 Task: Create a sub task Design and Implement Solution for the task  Implement backup and restore functionality for better data management in the project Transpire , assign it to team member softage.7@softage.net and update the status of the sub task to  At Risk , set the priority of the sub task to Medium.
Action: Mouse moved to (57, 373)
Screenshot: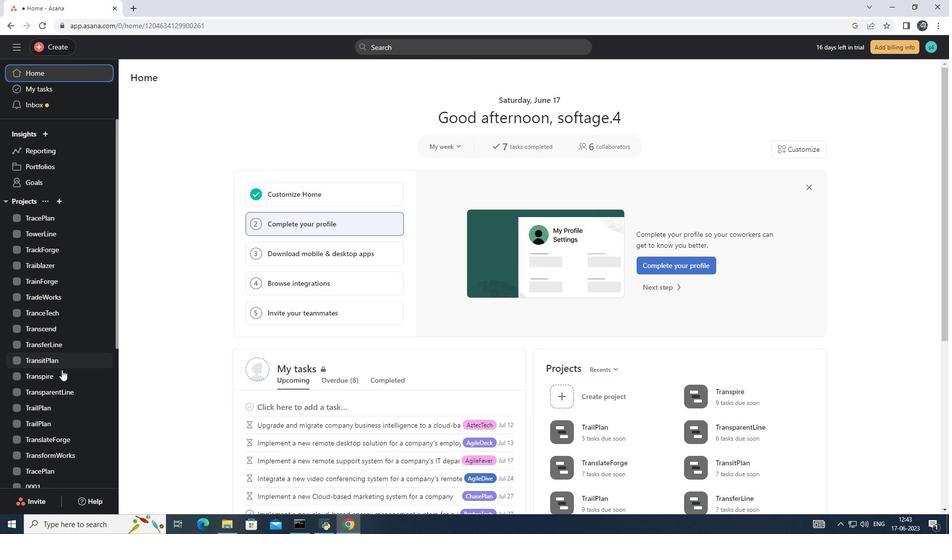 
Action: Mouse pressed left at (57, 373)
Screenshot: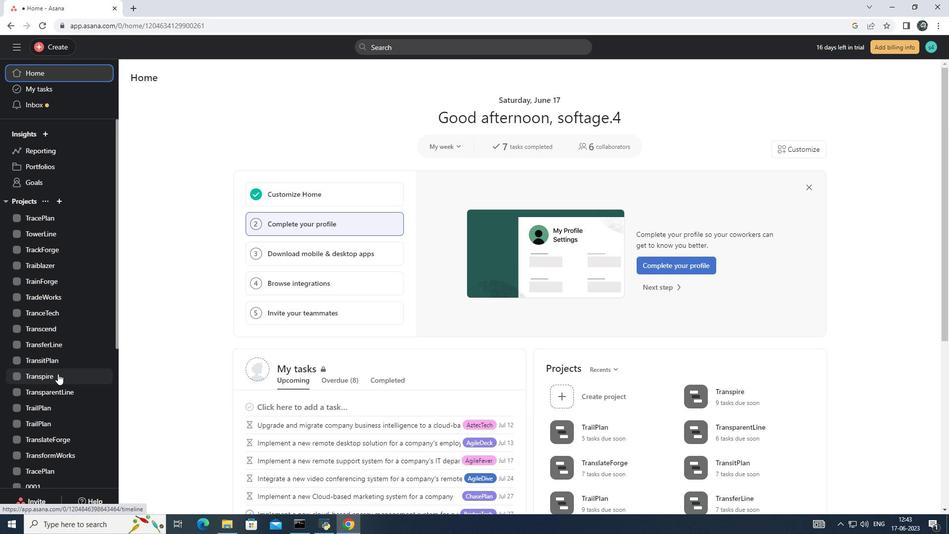 
Action: Mouse moved to (389, 234)
Screenshot: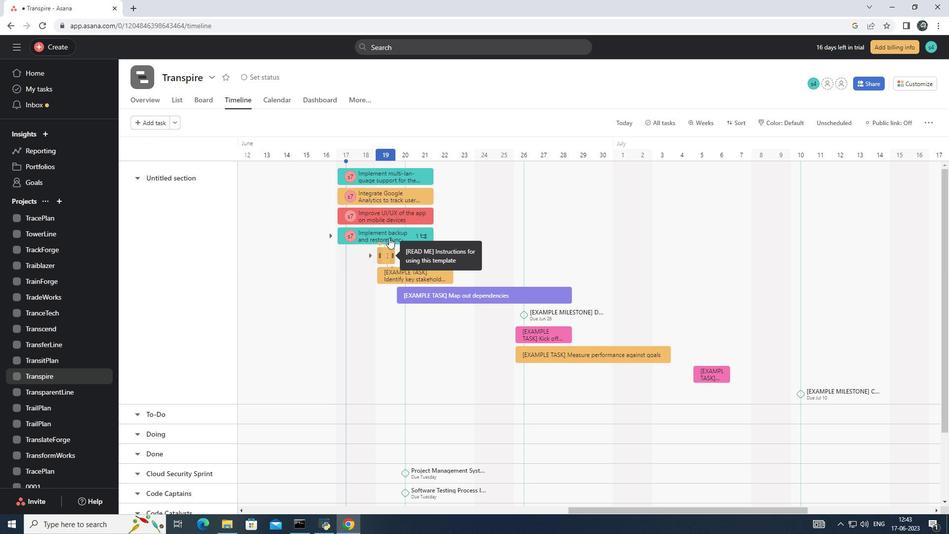 
Action: Mouse pressed left at (389, 234)
Screenshot: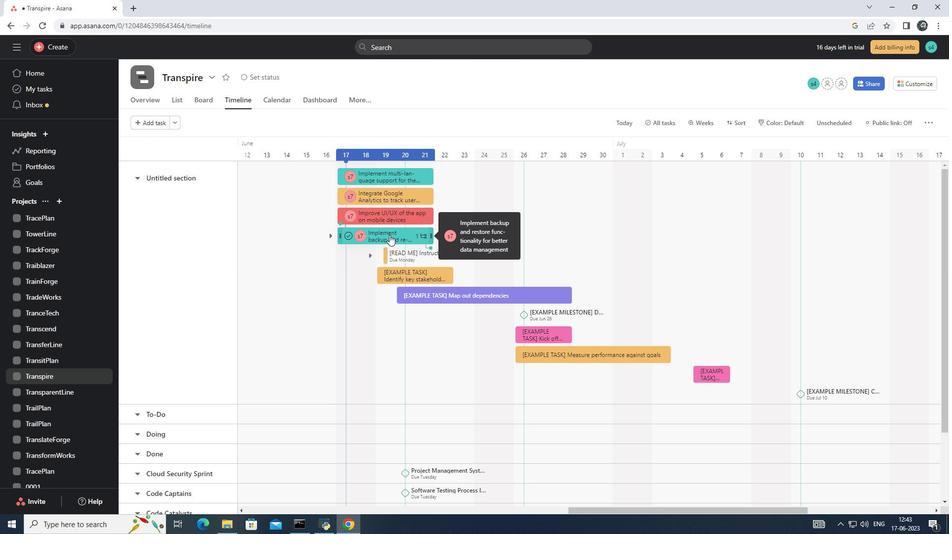 
Action: Mouse moved to (689, 318)
Screenshot: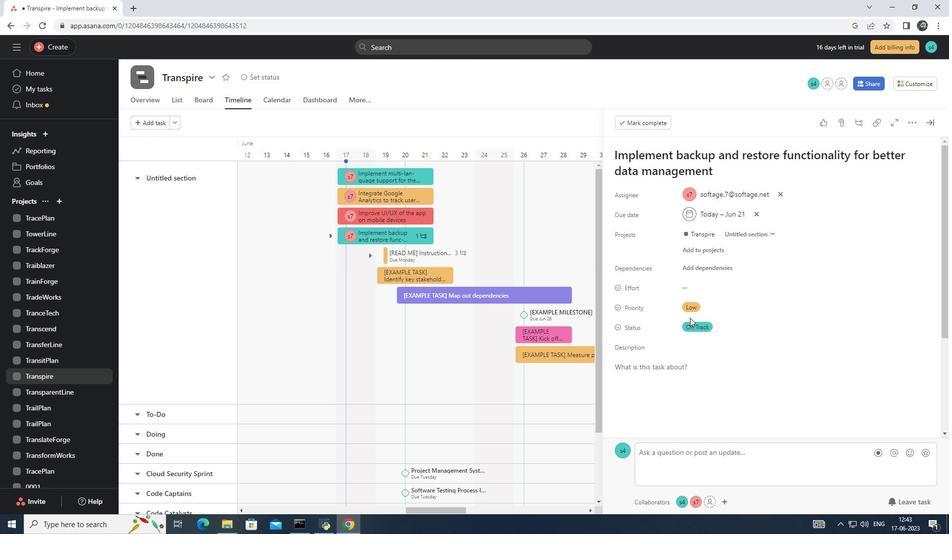 
Action: Mouse scrolled (689, 317) with delta (0, 0)
Screenshot: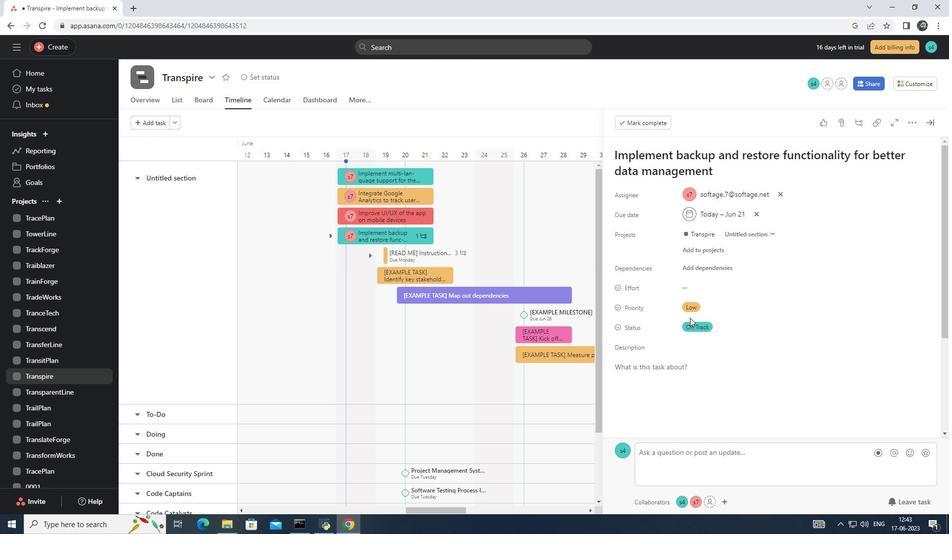 
Action: Mouse scrolled (689, 317) with delta (0, 0)
Screenshot: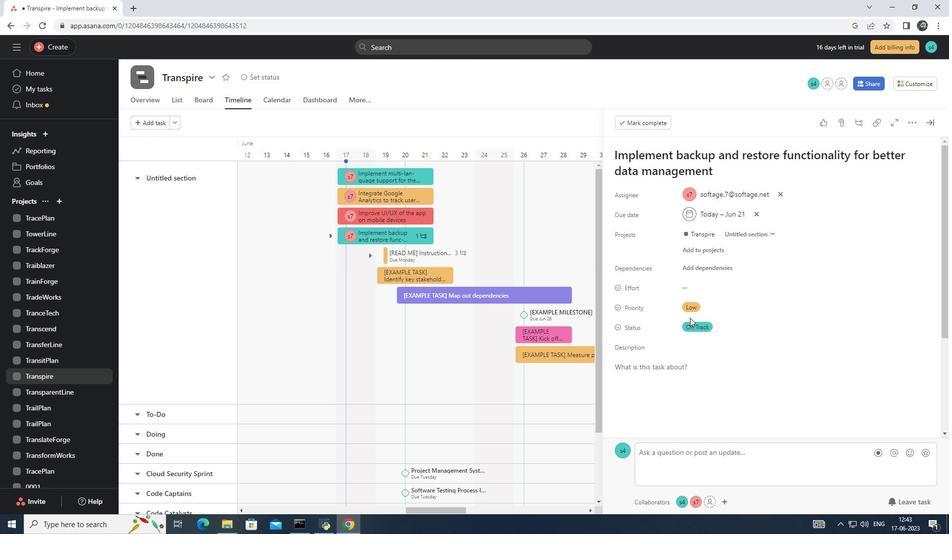 
Action: Mouse scrolled (689, 317) with delta (0, 0)
Screenshot: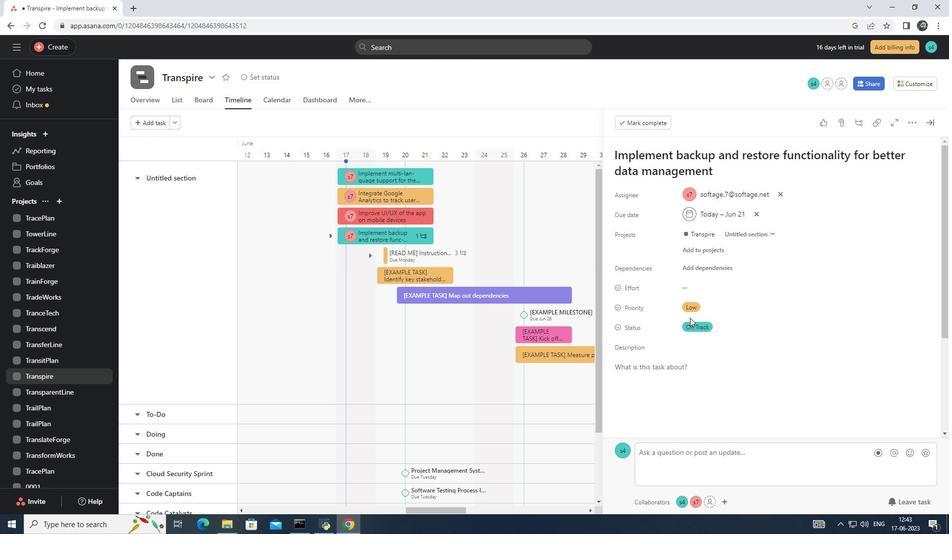 
Action: Mouse moved to (641, 360)
Screenshot: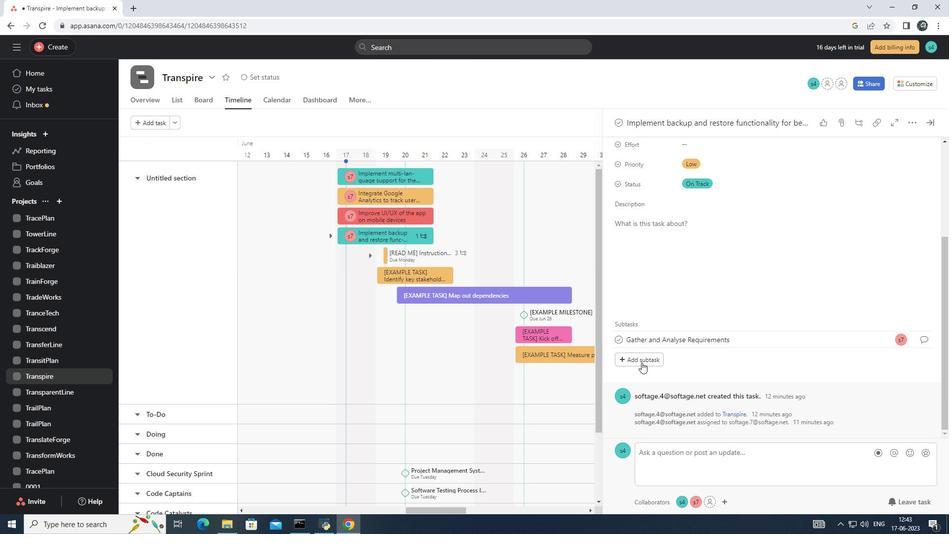 
Action: Mouse pressed left at (641, 360)
Screenshot: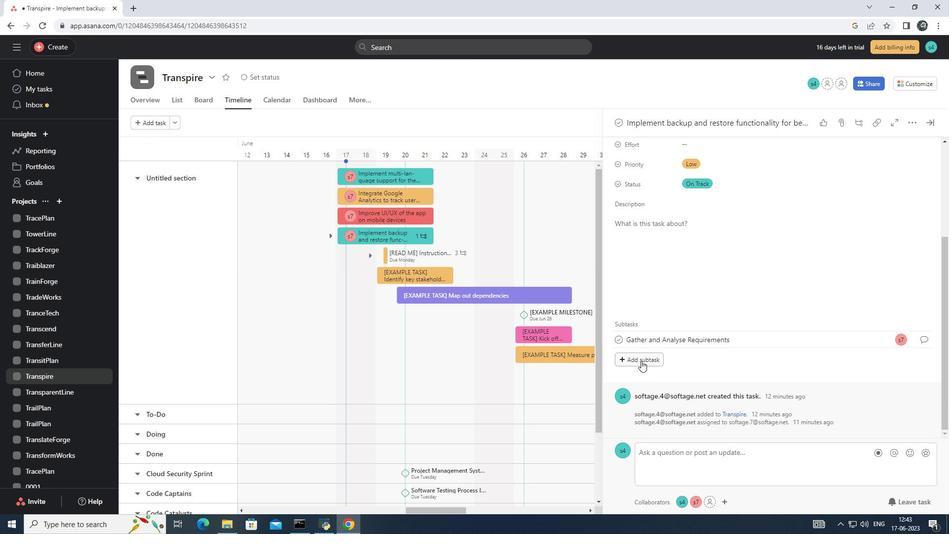 
Action: Mouse moved to (642, 337)
Screenshot: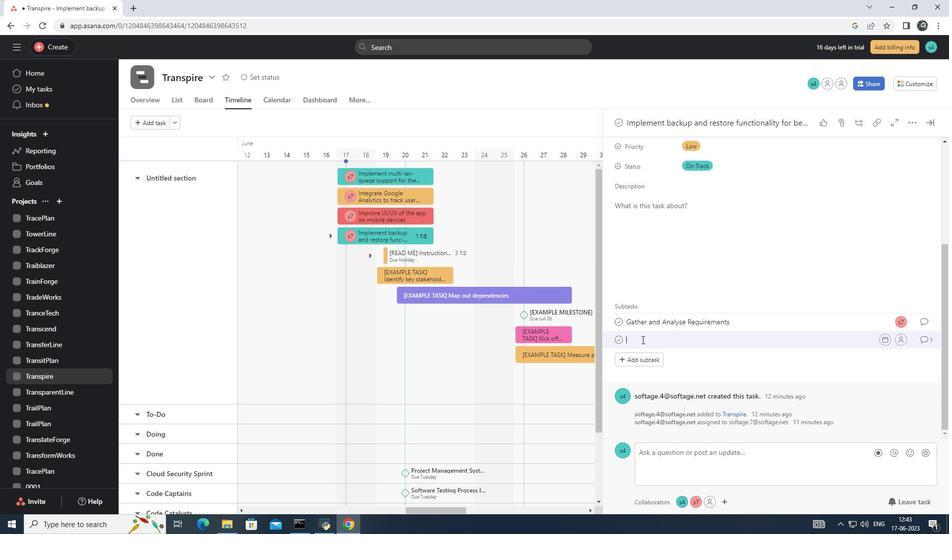
Action: Mouse pressed left at (642, 337)
Screenshot: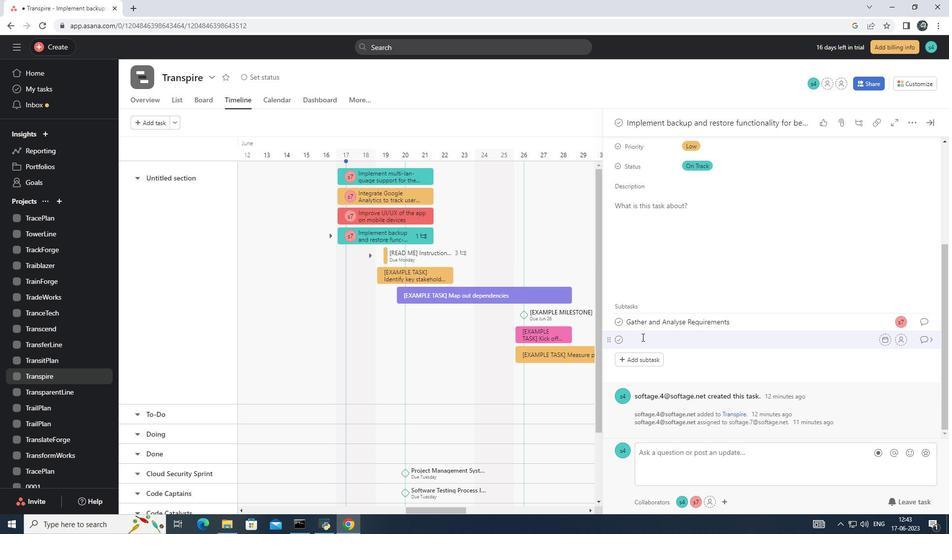 
Action: Key pressed <Key.shift>Design<Key.space>and<Key.space><Key.shift>Implement<Key.space><Key.shift>Solution
Screenshot: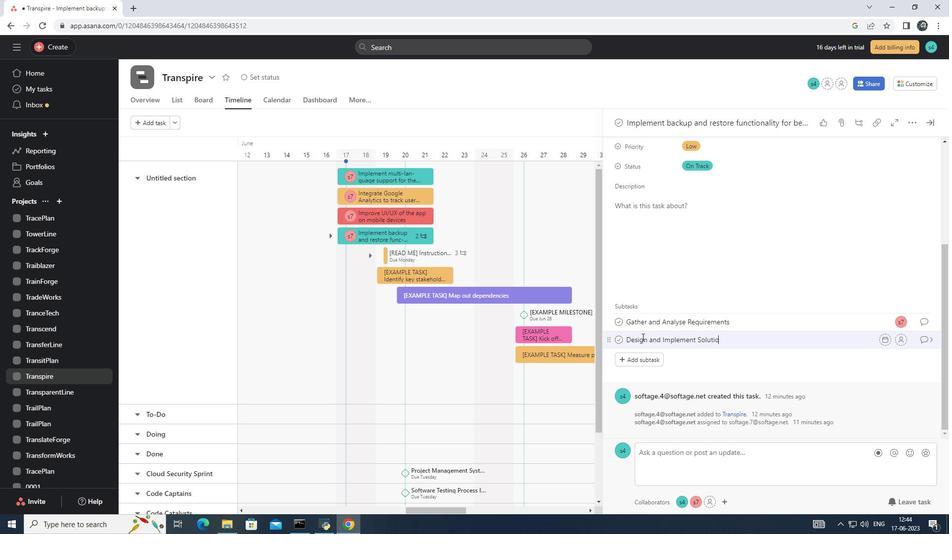 
Action: Mouse moved to (901, 337)
Screenshot: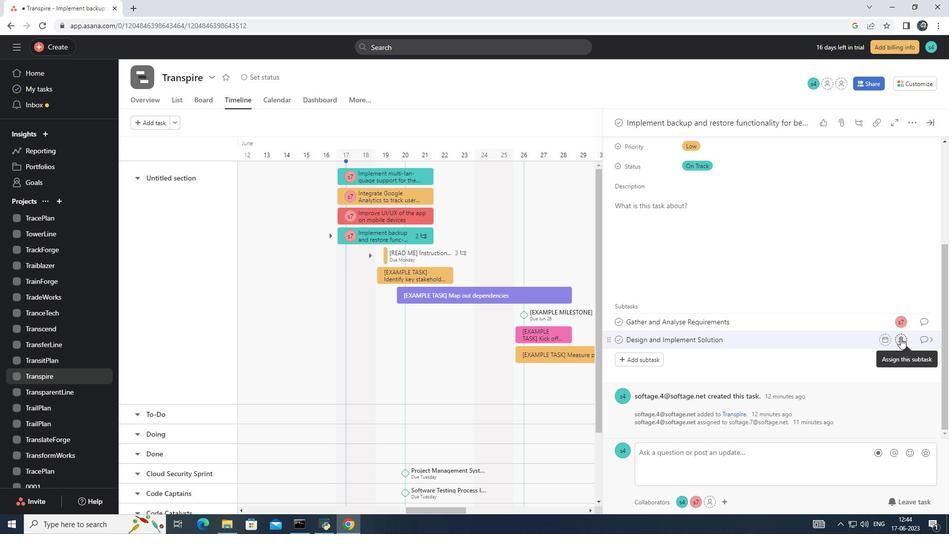 
Action: Mouse pressed left at (901, 337)
Screenshot: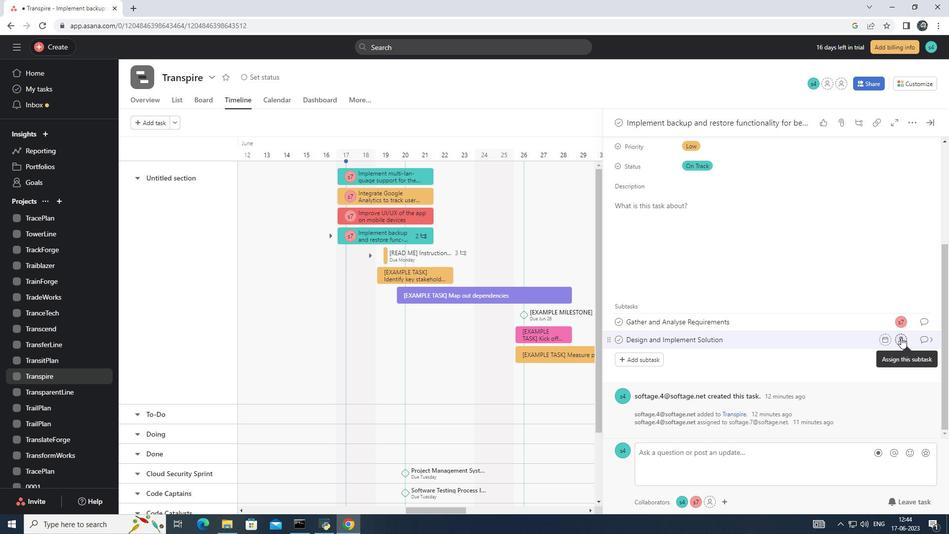 
Action: Mouse moved to (902, 337)
Screenshot: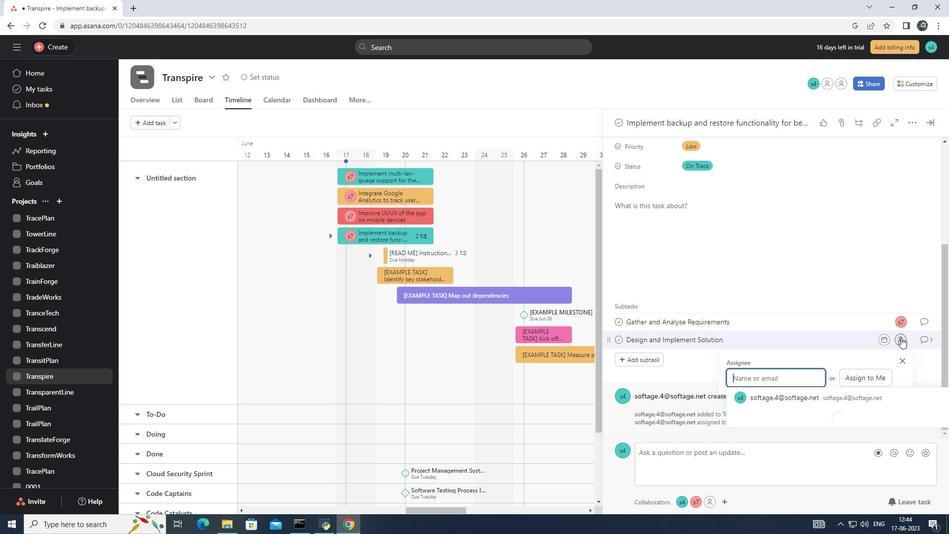 
Action: Key pressed softage.7<Key.shift>@softage.net<Key.enter>
Screenshot: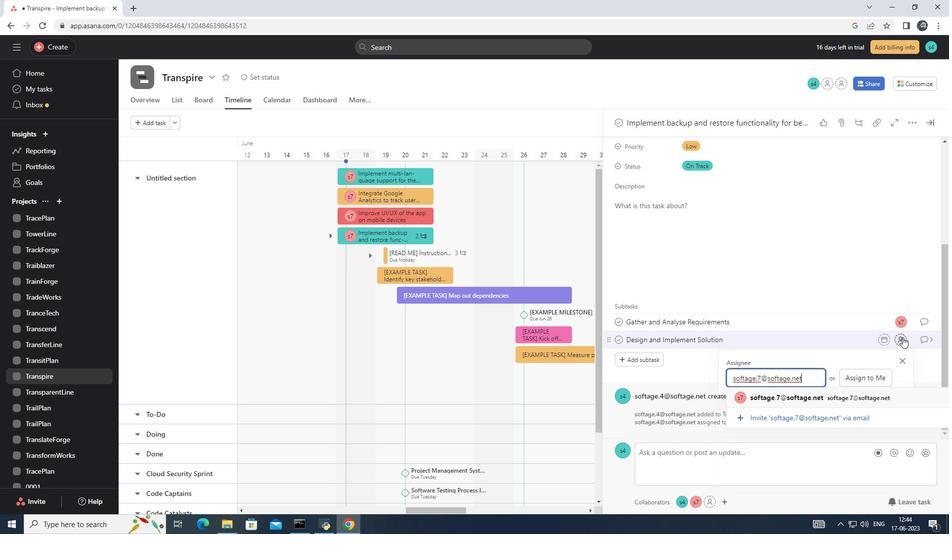 
Action: Mouse moved to (934, 341)
Screenshot: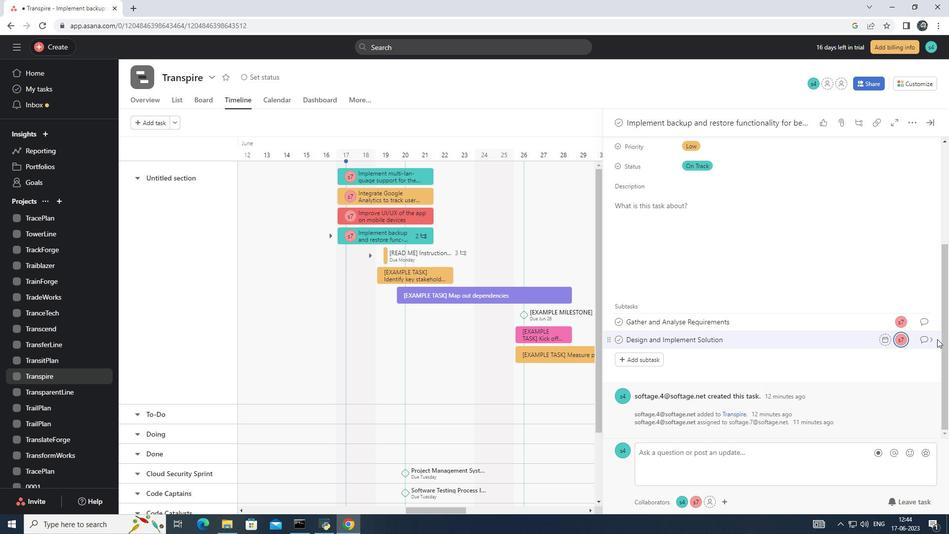 
Action: Mouse pressed left at (934, 341)
Screenshot: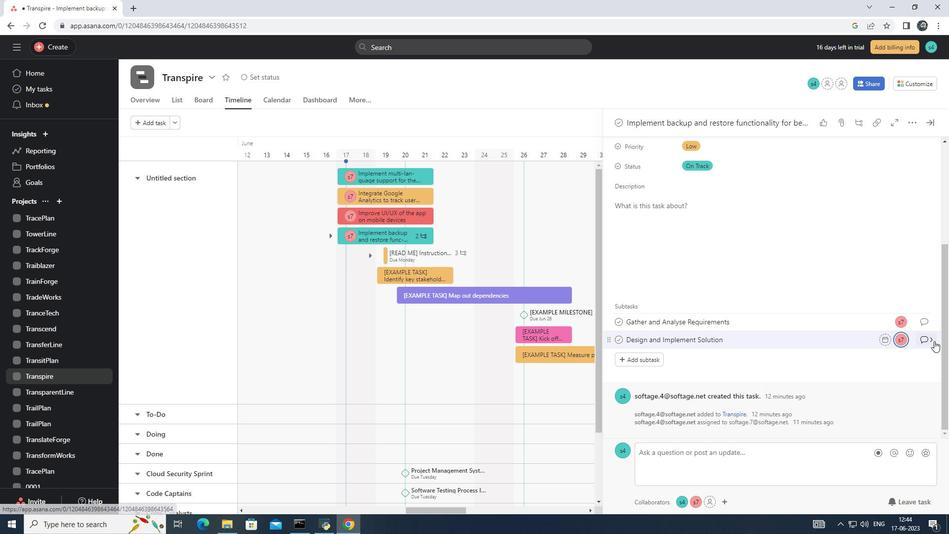 
Action: Mouse moved to (641, 263)
Screenshot: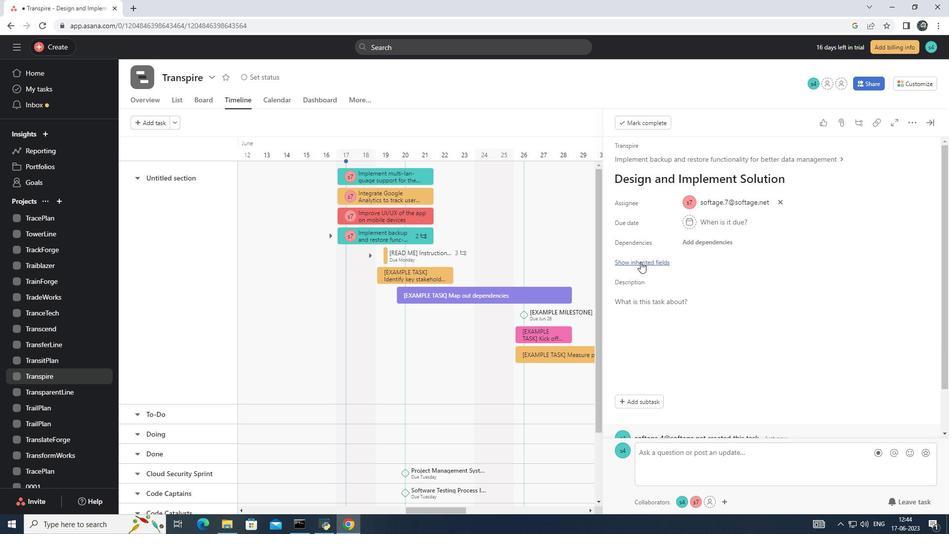 
Action: Mouse pressed left at (641, 263)
Screenshot: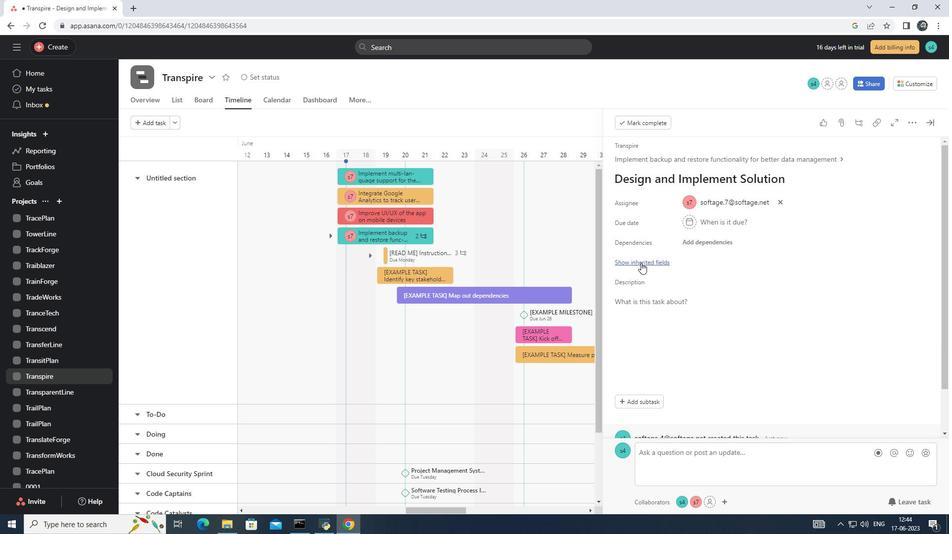 
Action: Mouse moved to (712, 321)
Screenshot: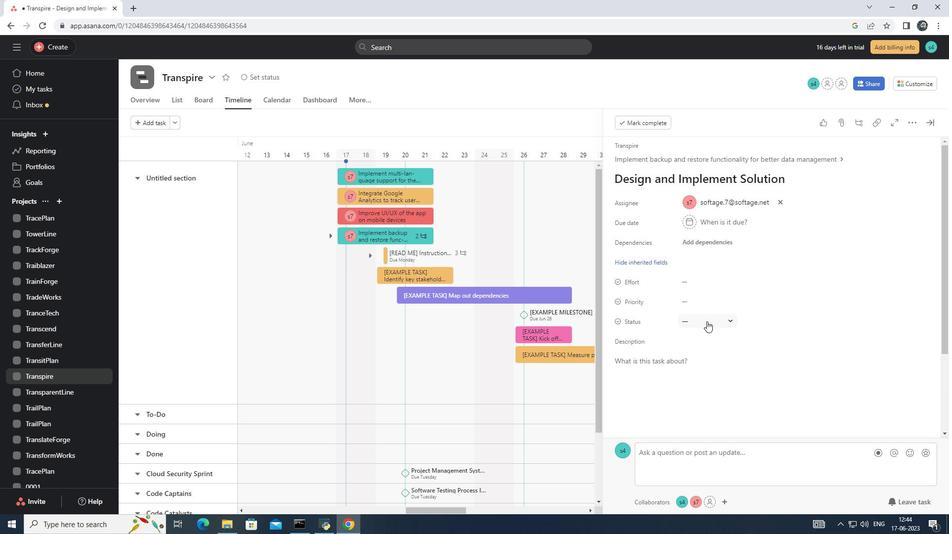 
Action: Mouse pressed left at (712, 321)
Screenshot: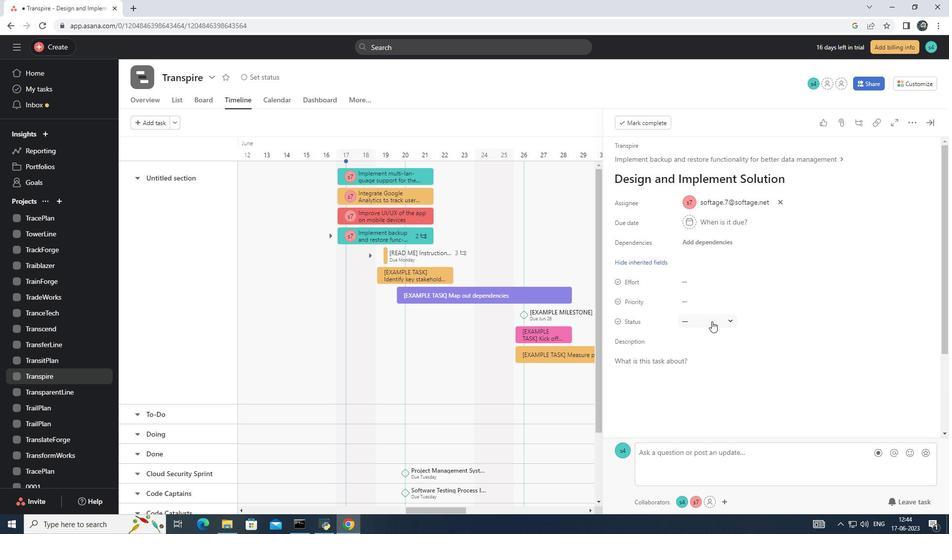 
Action: Mouse moved to (731, 370)
Screenshot: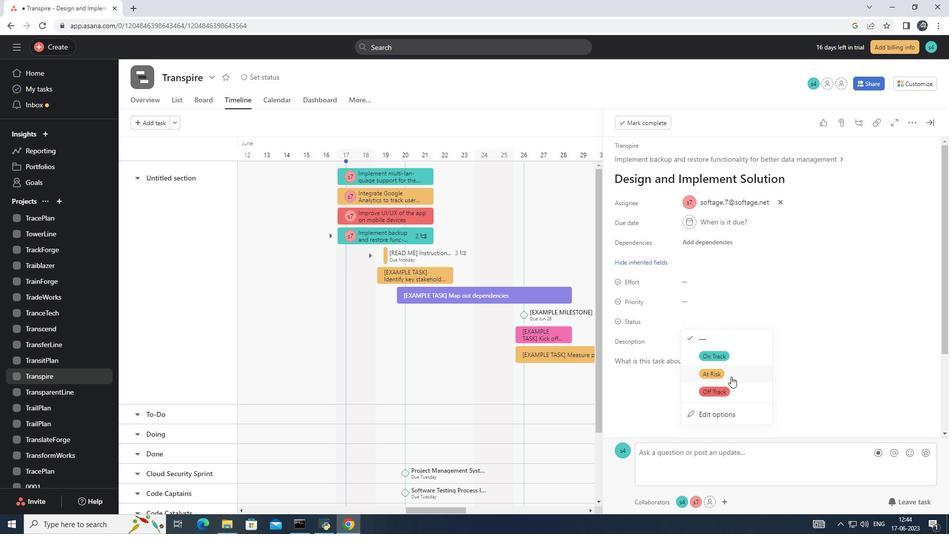 
Action: Mouse pressed left at (731, 370)
Screenshot: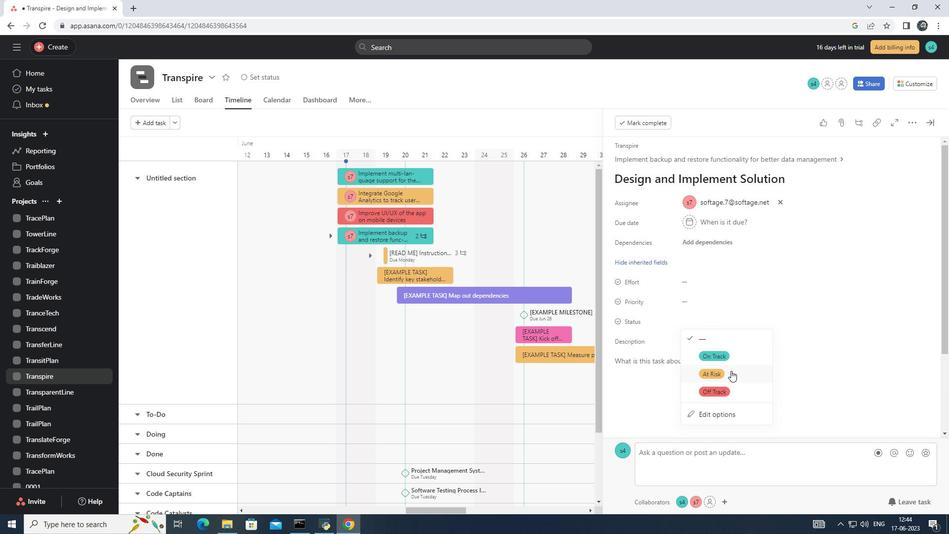 
Action: Mouse moved to (693, 298)
Screenshot: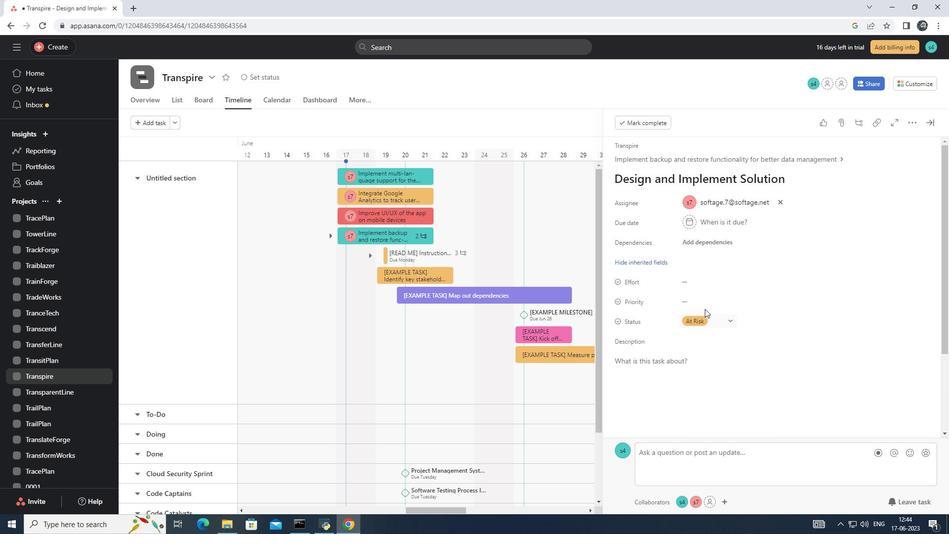 
Action: Mouse pressed left at (693, 298)
Screenshot: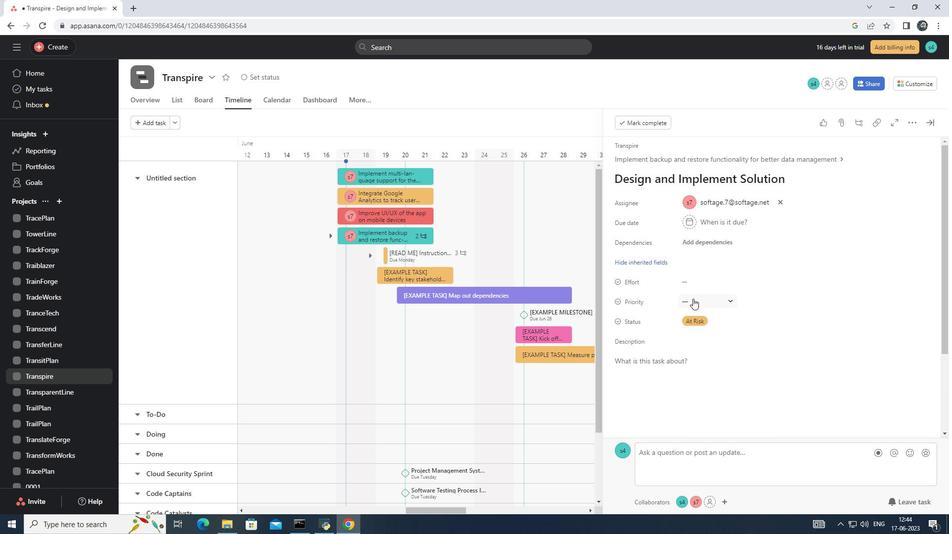 
Action: Mouse moved to (733, 353)
Screenshot: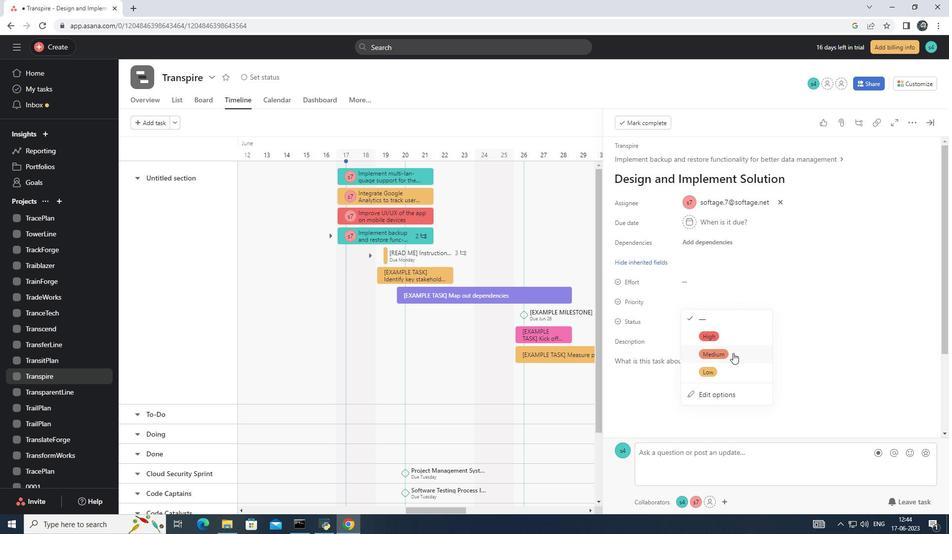 
Action: Mouse pressed left at (733, 353)
Screenshot: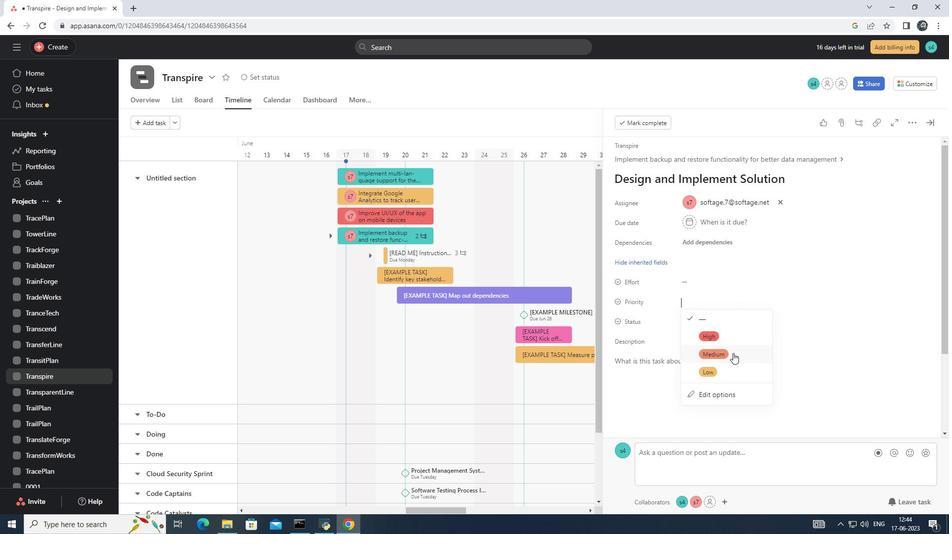 
Action: Mouse moved to (737, 361)
Screenshot: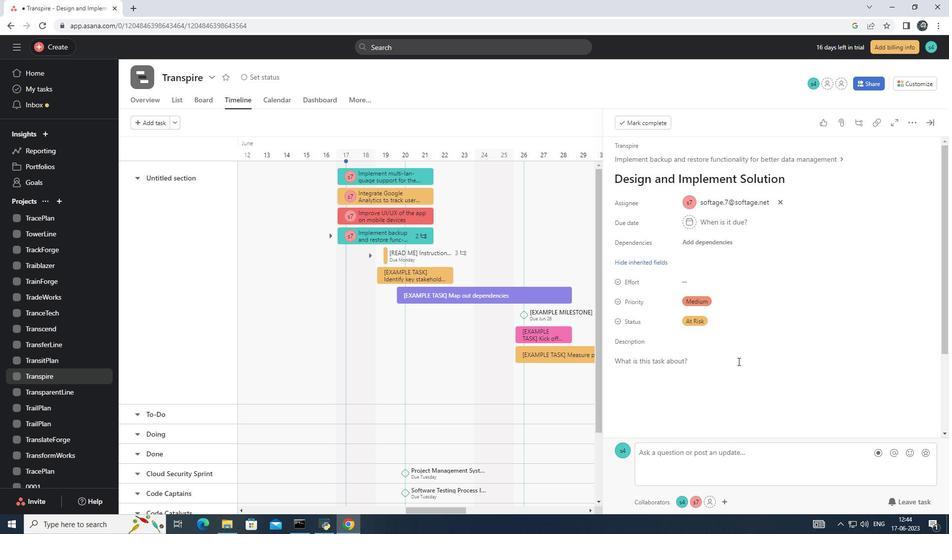 
